Task: Create a due date automation trigger when advanced on, 2 working days before a card is due add content with a name or a description not ending with resume at 11:00 AM.
Action: Mouse moved to (952, 73)
Screenshot: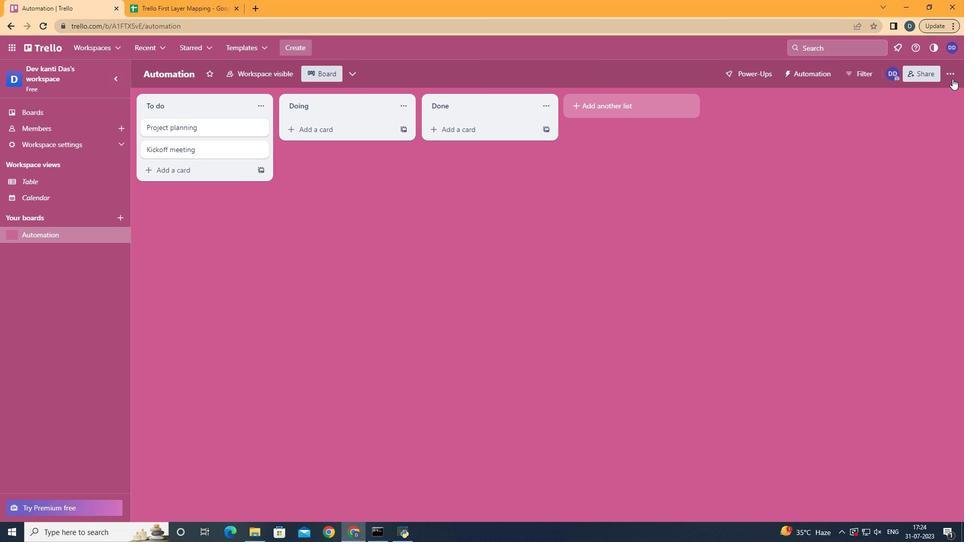 
Action: Mouse pressed left at (952, 73)
Screenshot: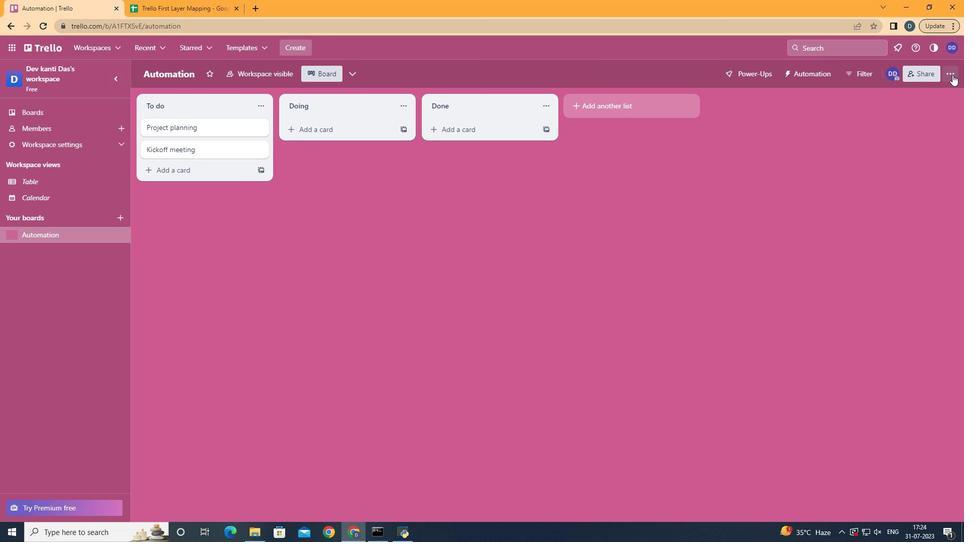 
Action: Mouse moved to (858, 212)
Screenshot: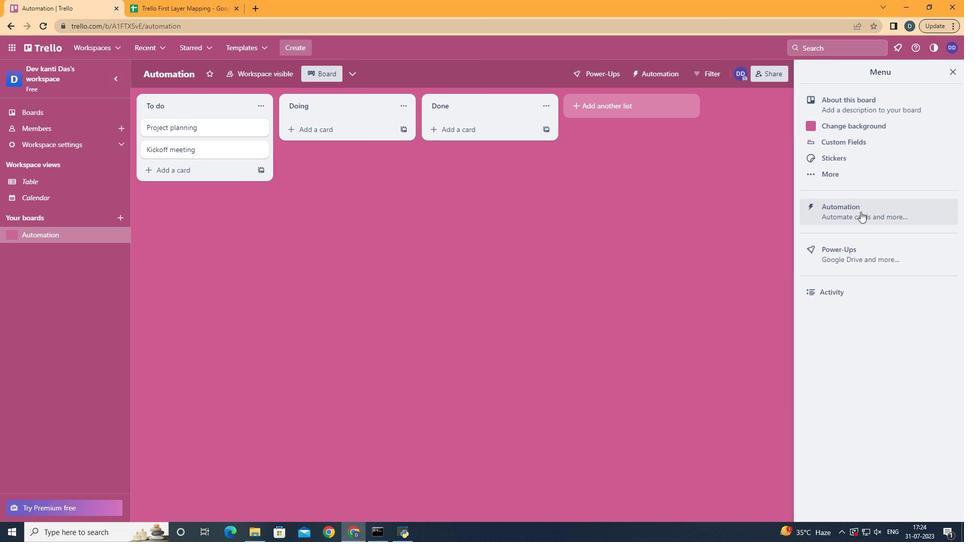 
Action: Mouse pressed left at (858, 212)
Screenshot: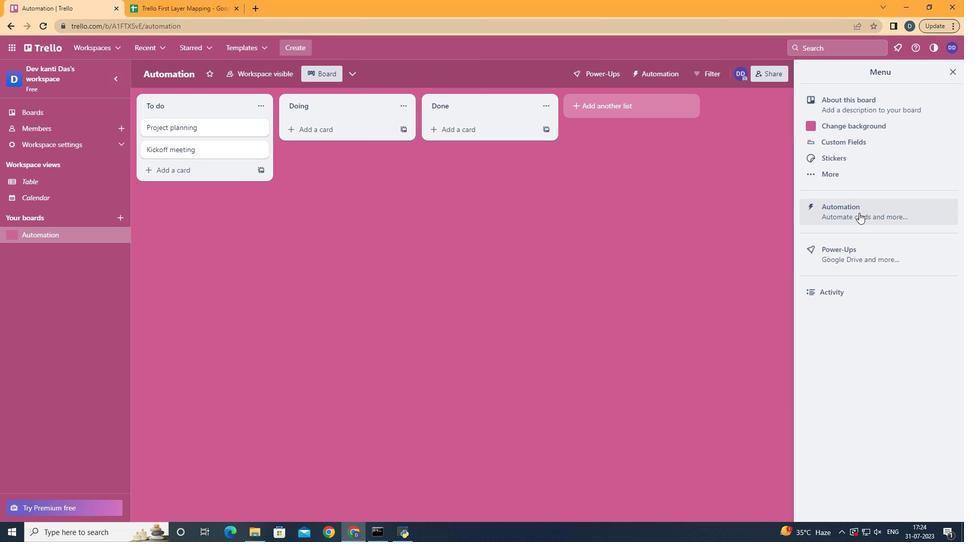 
Action: Mouse moved to (204, 195)
Screenshot: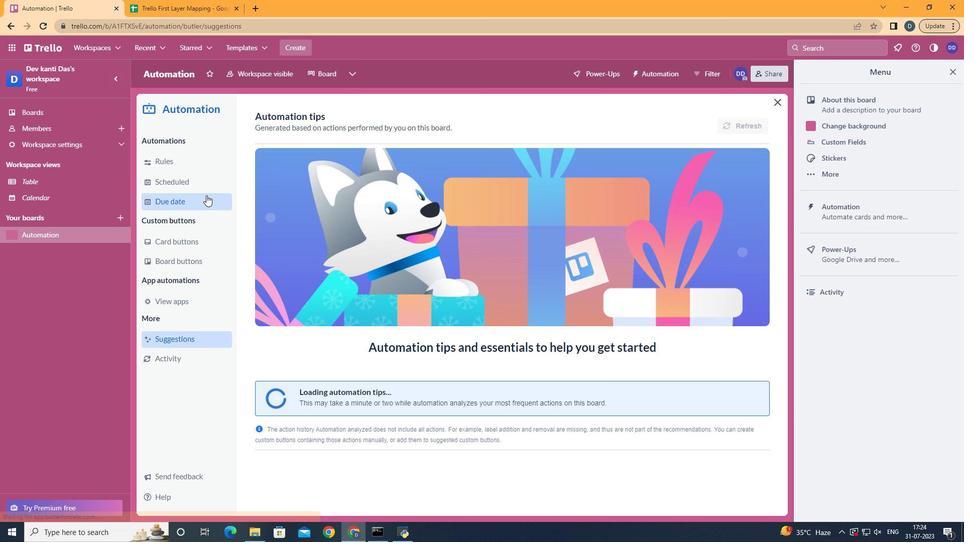 
Action: Mouse pressed left at (204, 195)
Screenshot: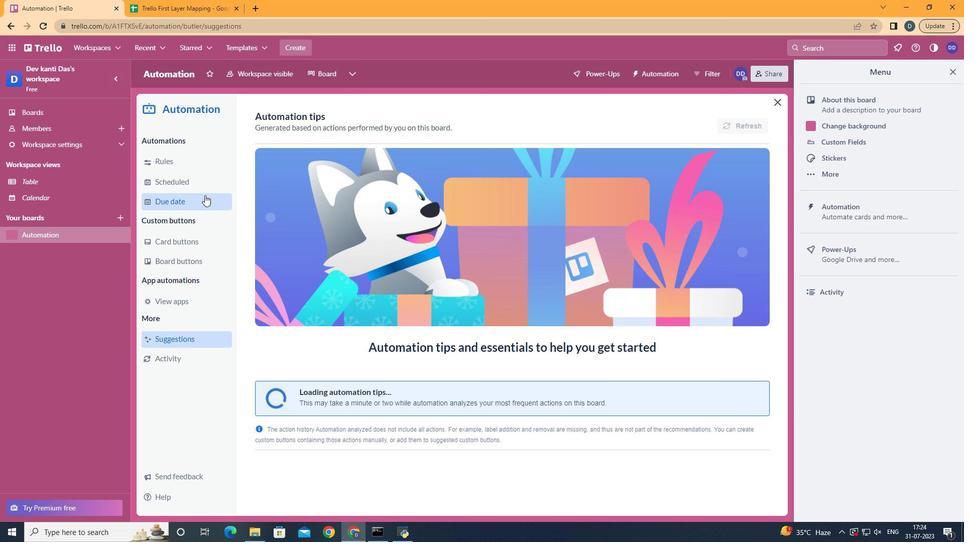 
Action: Mouse moved to (715, 118)
Screenshot: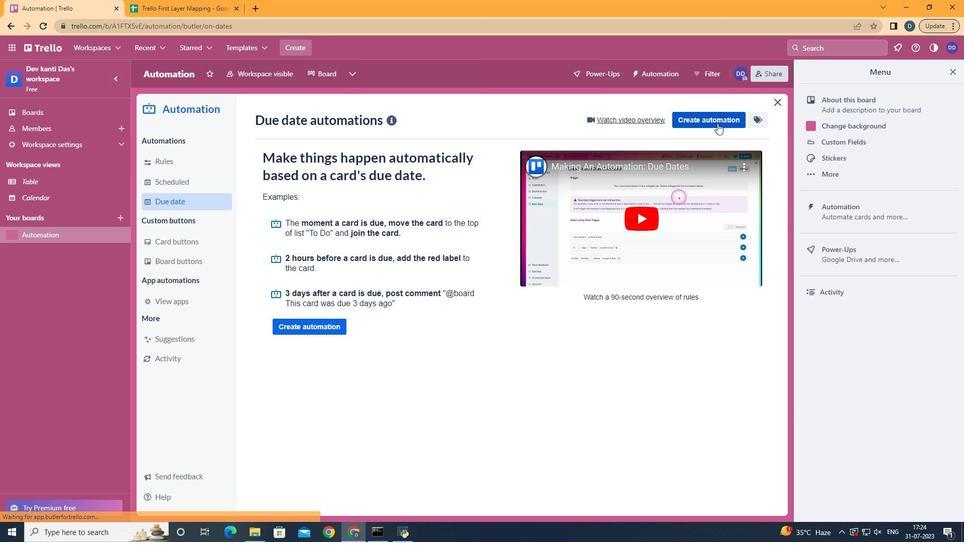 
Action: Mouse pressed left at (715, 118)
Screenshot: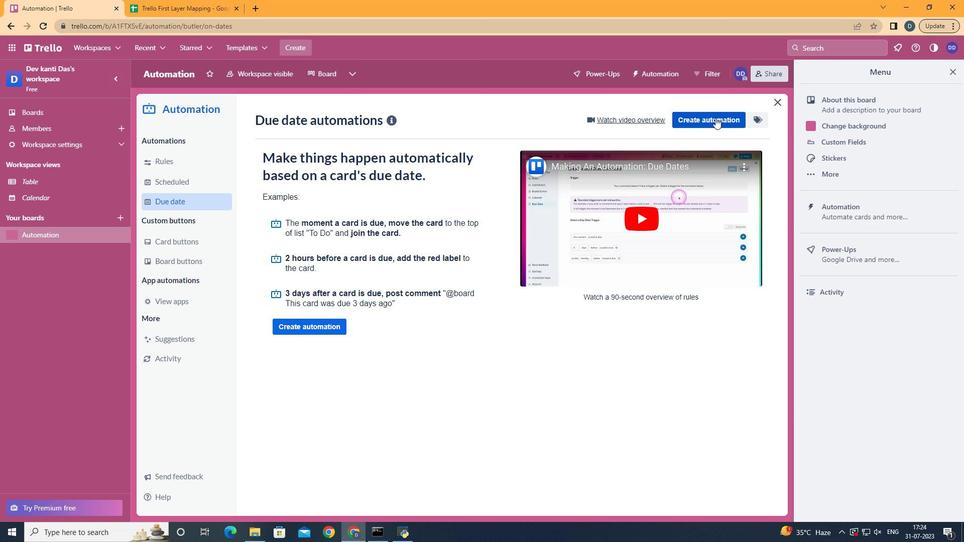 
Action: Mouse moved to (571, 213)
Screenshot: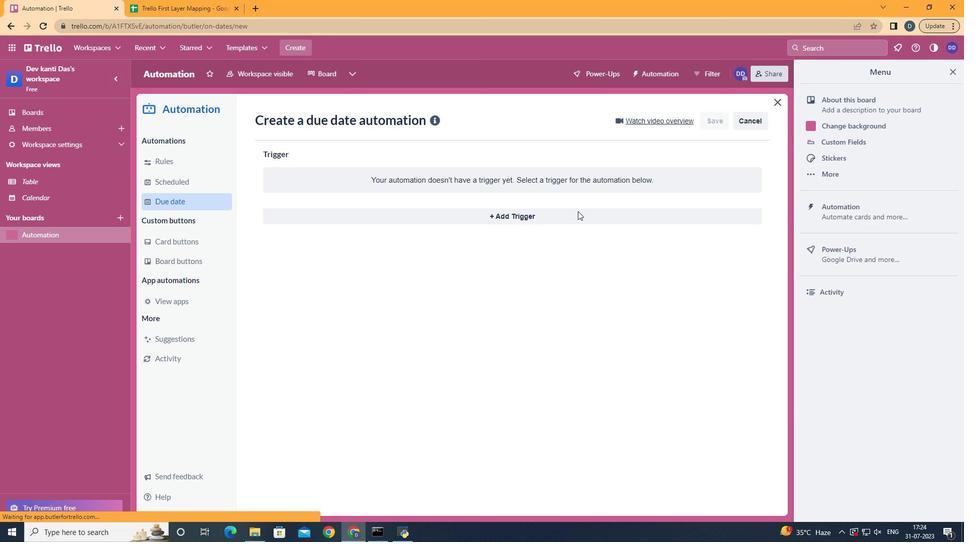 
Action: Mouse pressed left at (571, 213)
Screenshot: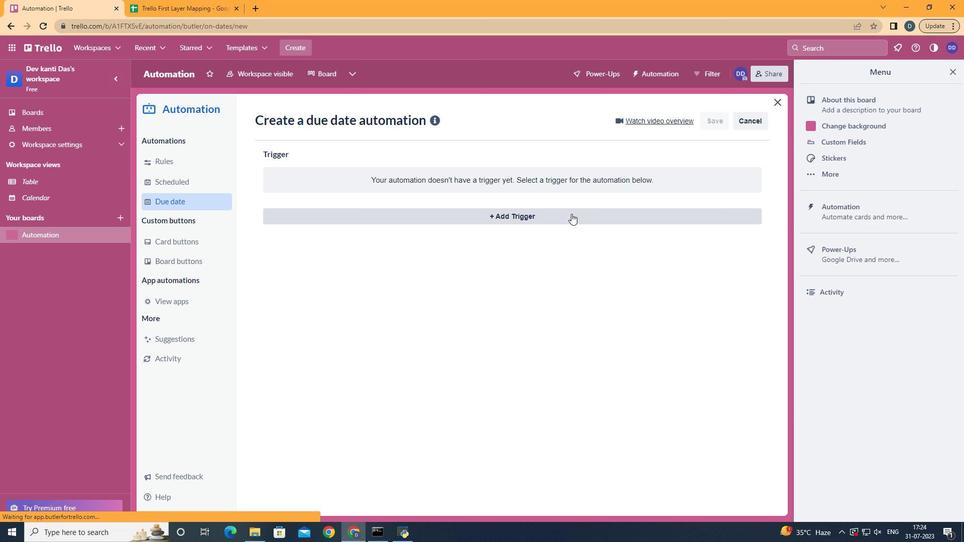 
Action: Mouse moved to (325, 407)
Screenshot: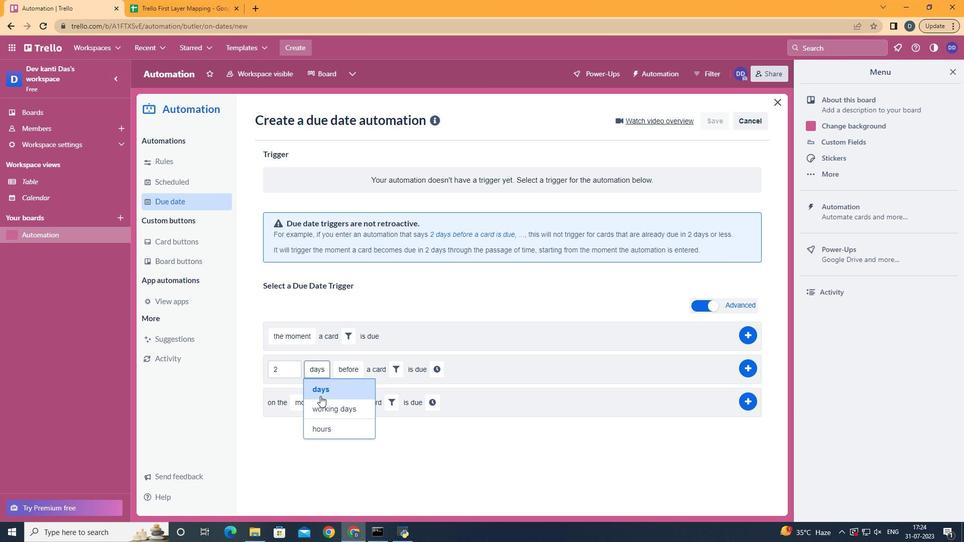 
Action: Mouse pressed left at (325, 407)
Screenshot: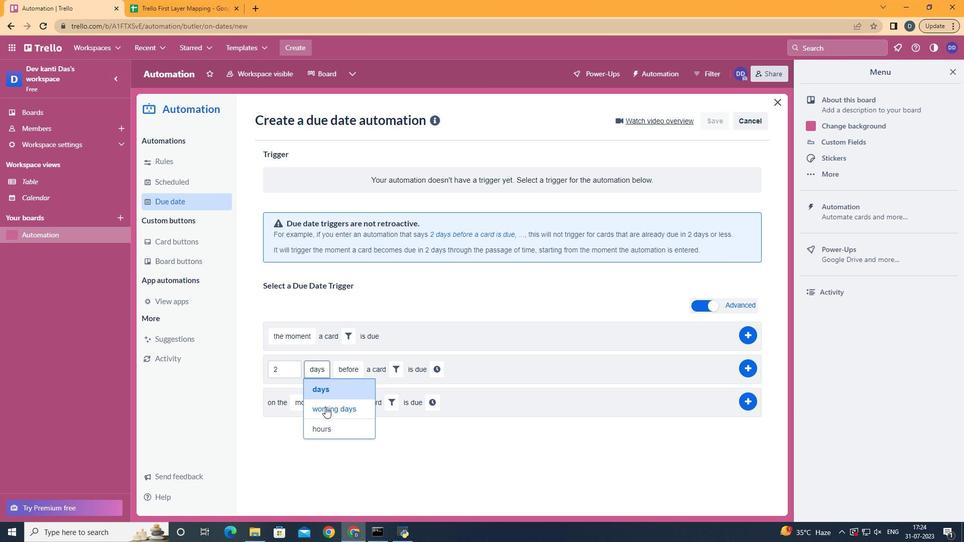 
Action: Mouse moved to (422, 375)
Screenshot: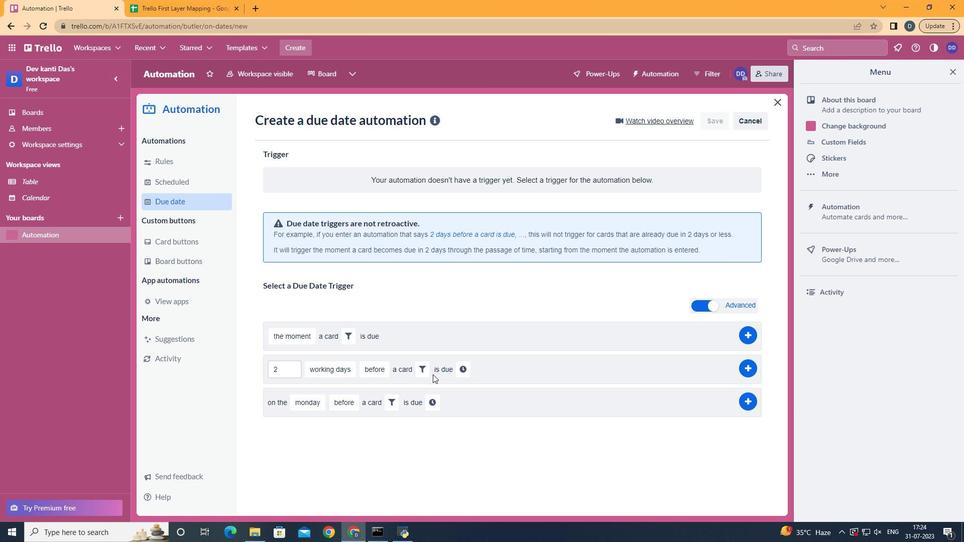 
Action: Mouse pressed left at (422, 375)
Screenshot: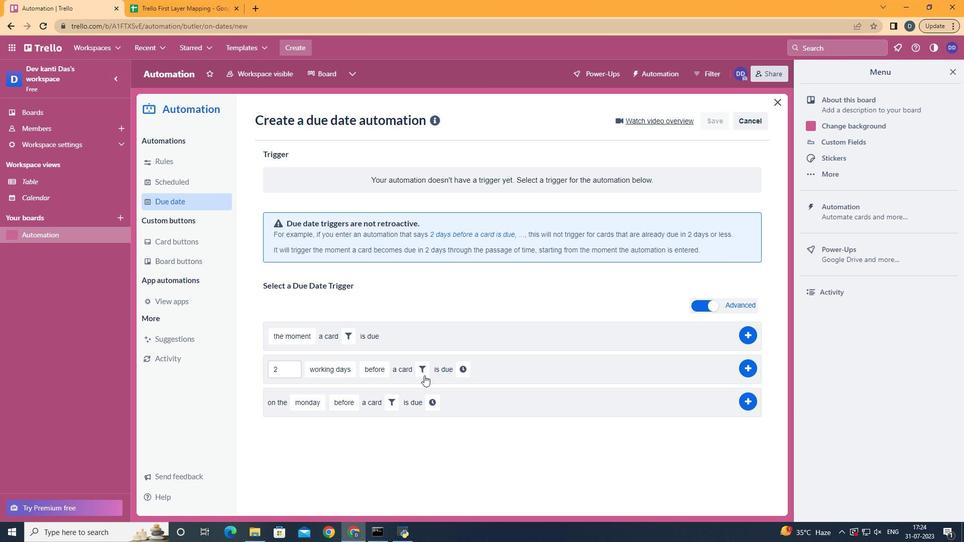 
Action: Mouse moved to (557, 400)
Screenshot: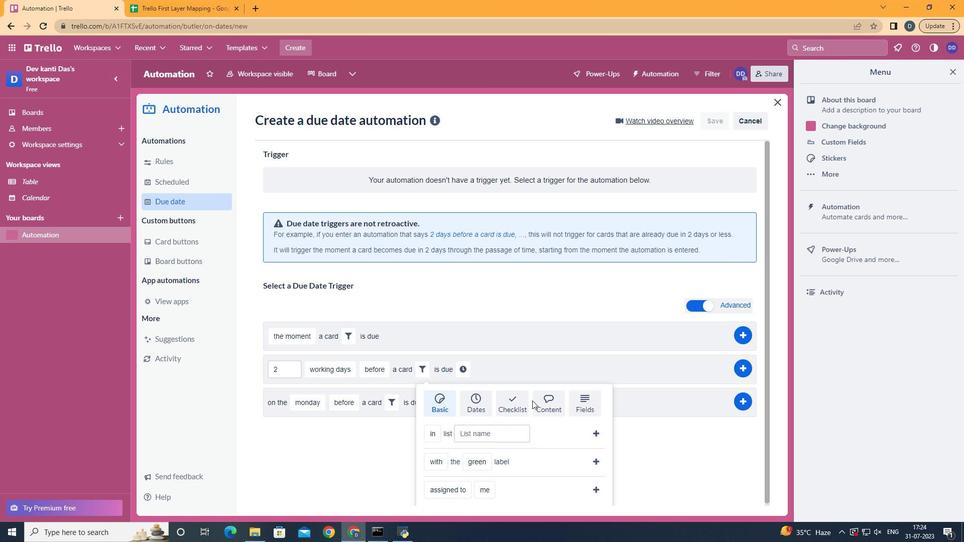 
Action: Mouse pressed left at (557, 400)
Screenshot: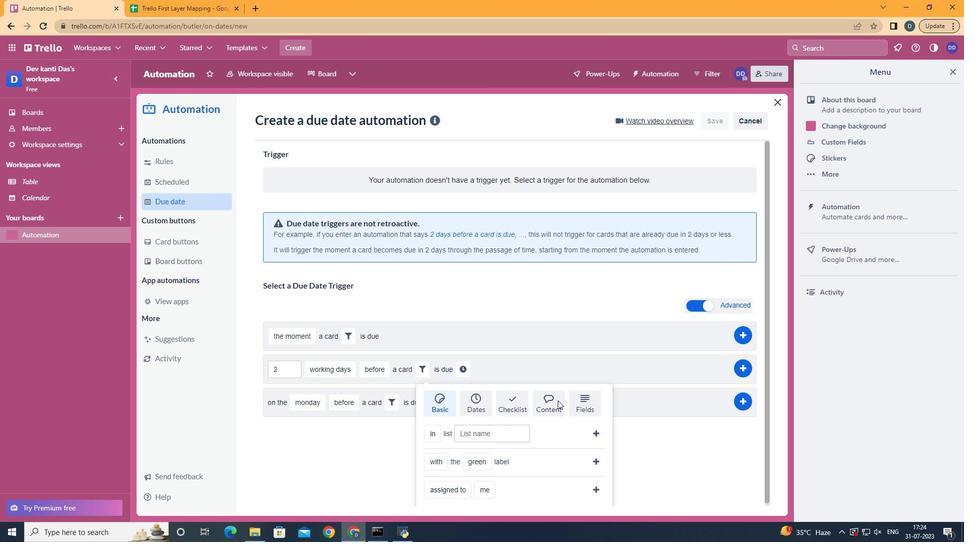 
Action: Mouse moved to (479, 491)
Screenshot: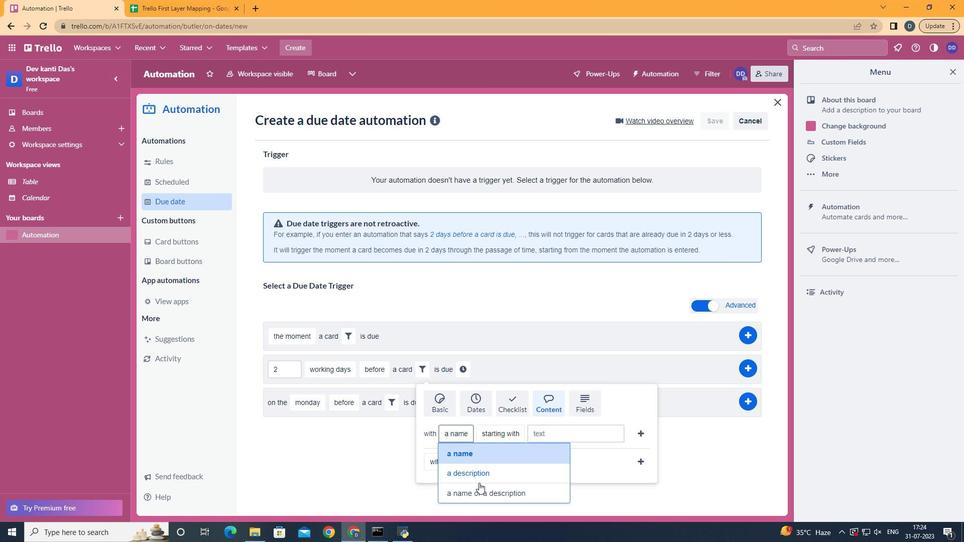 
Action: Mouse pressed left at (479, 491)
Screenshot: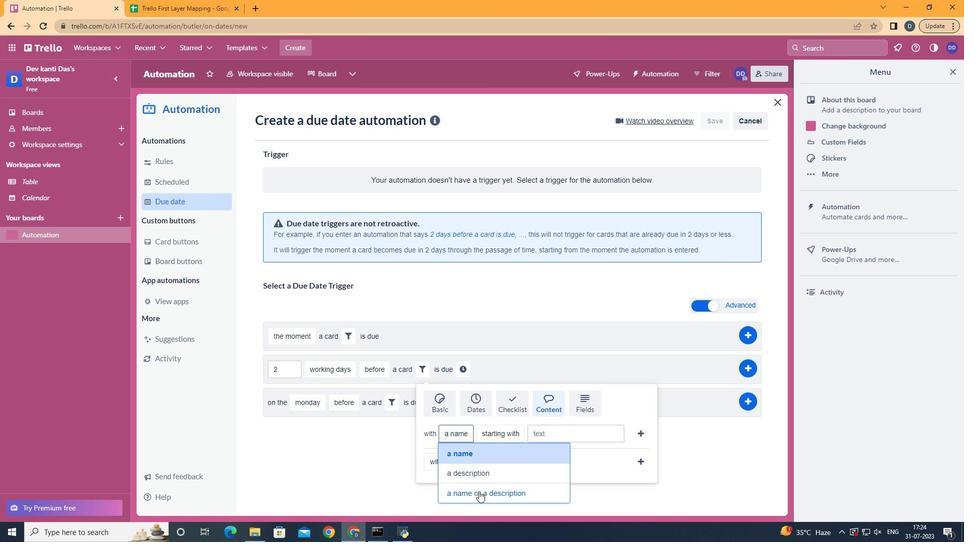 
Action: Mouse moved to (557, 388)
Screenshot: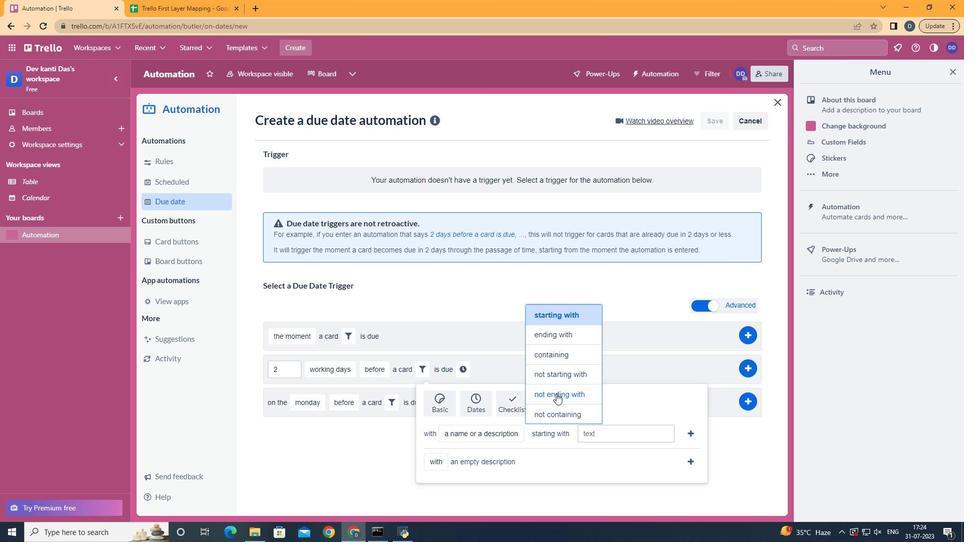 
Action: Mouse pressed left at (557, 388)
Screenshot: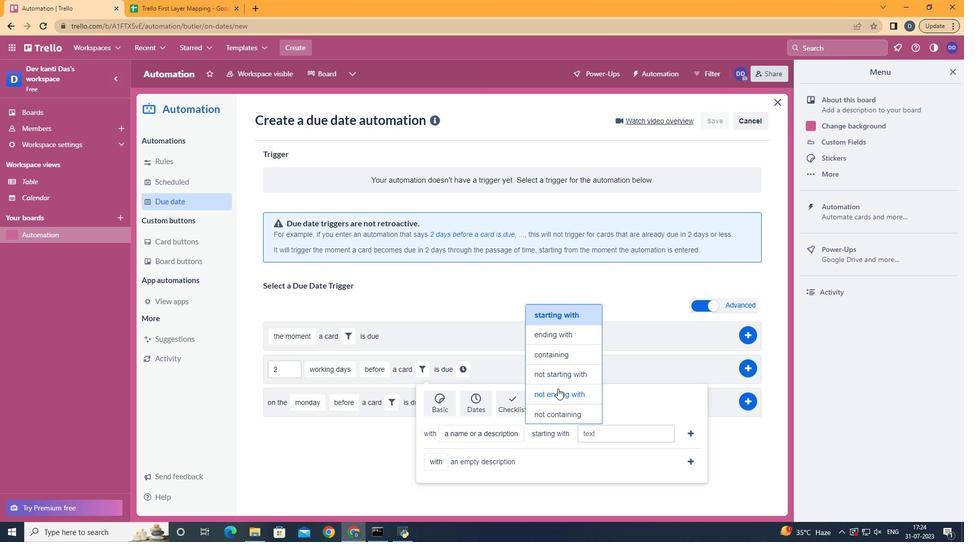 
Action: Mouse moved to (630, 434)
Screenshot: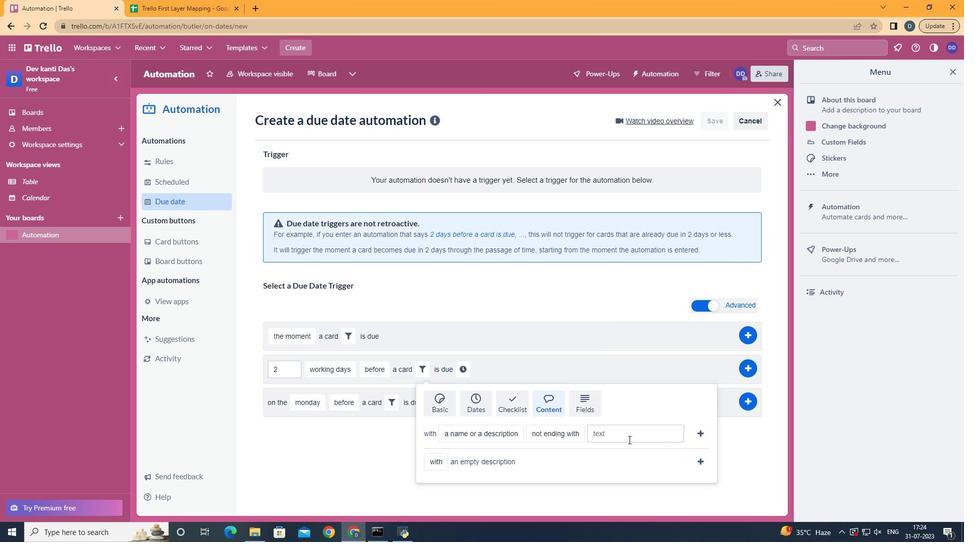 
Action: Mouse pressed left at (630, 434)
Screenshot: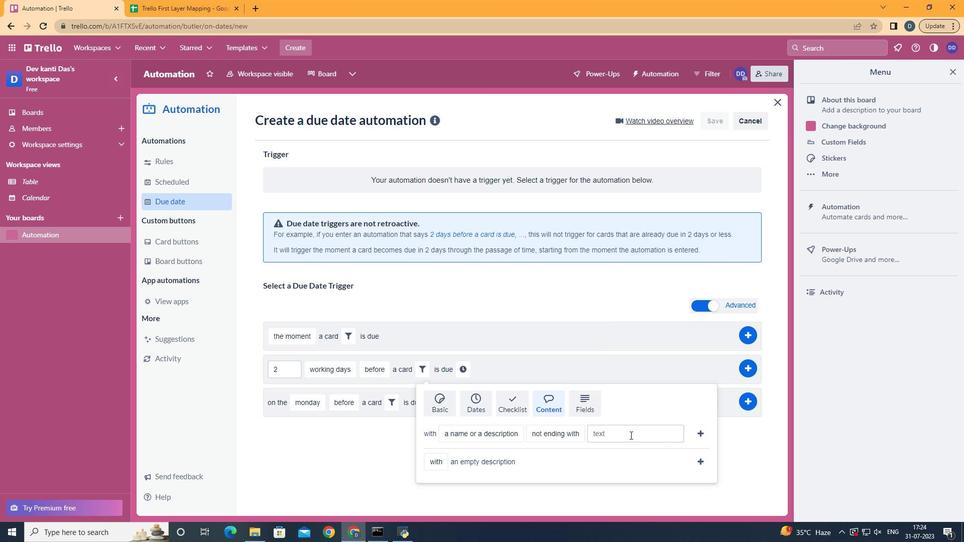 
Action: Key pressed resume
Screenshot: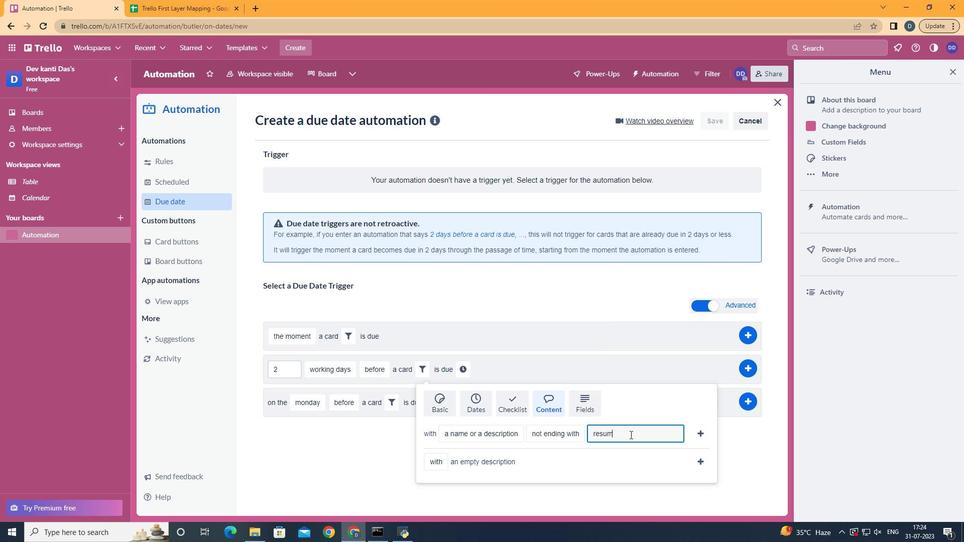
Action: Mouse moved to (697, 433)
Screenshot: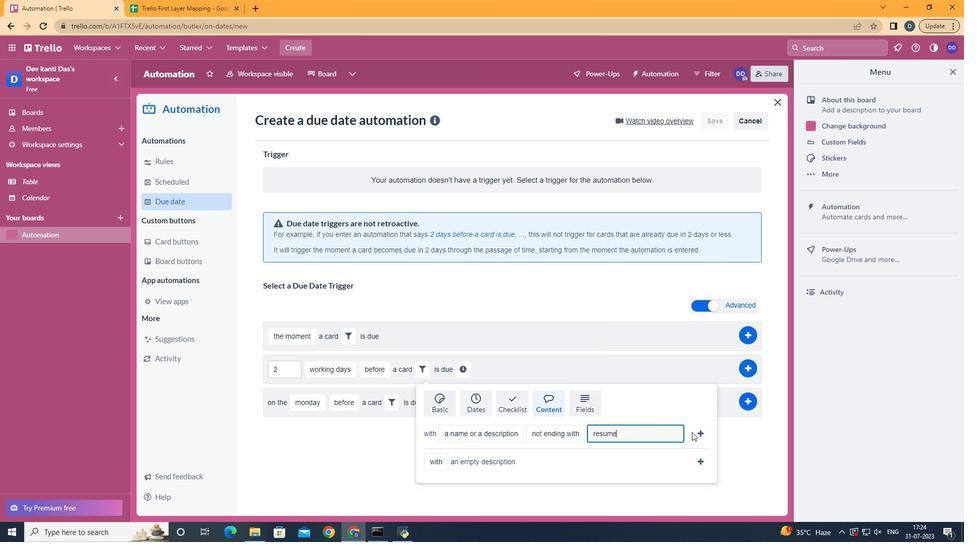 
Action: Mouse pressed left at (697, 433)
Screenshot: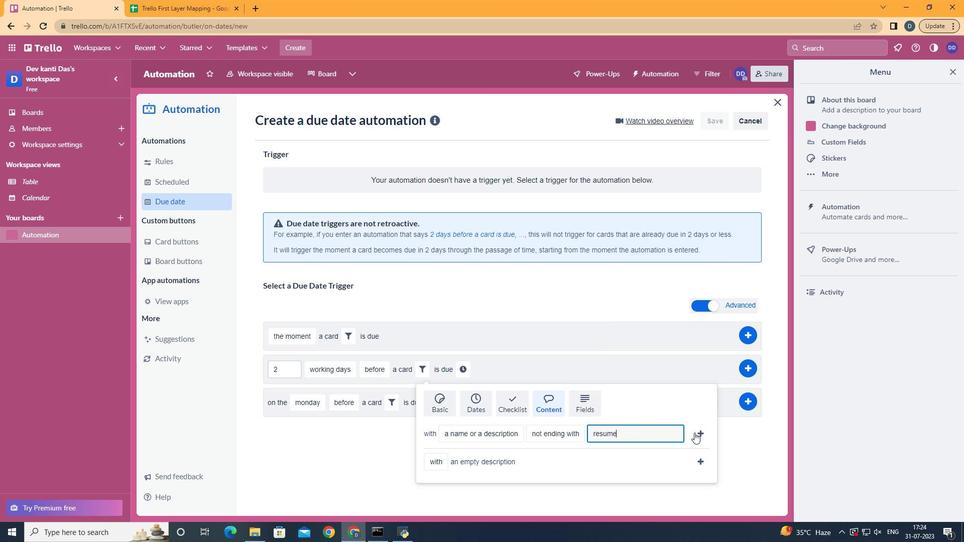 
Action: Mouse moved to (652, 368)
Screenshot: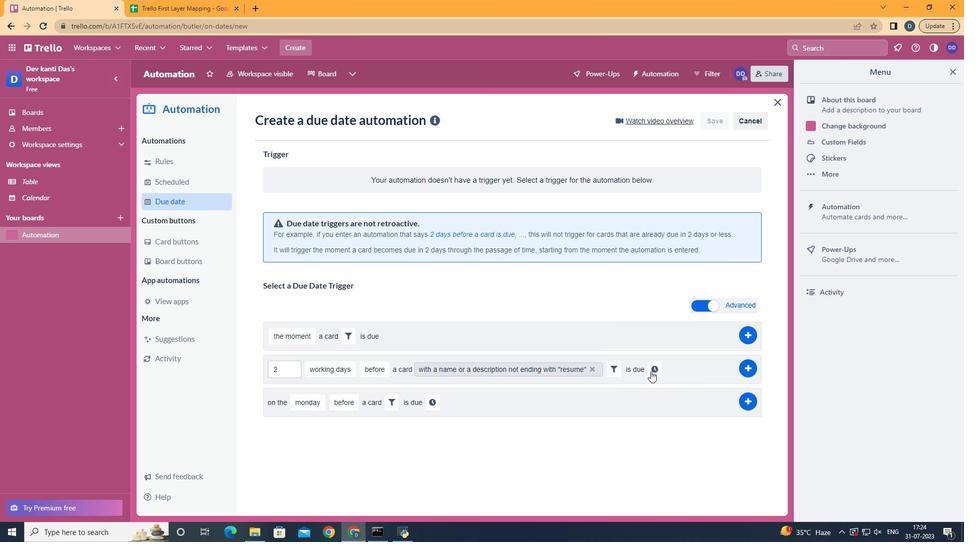 
Action: Mouse pressed left at (652, 368)
Screenshot: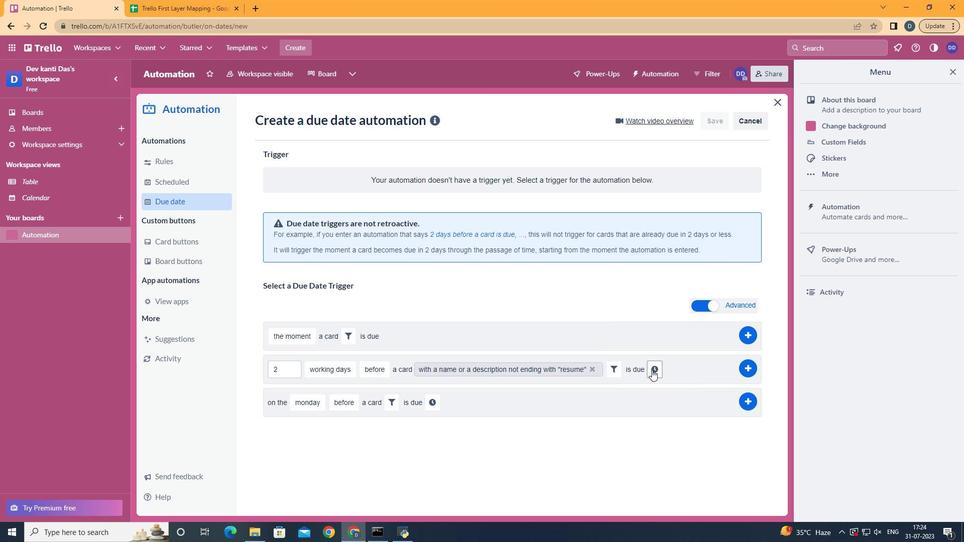 
Action: Mouse moved to (305, 391)
Screenshot: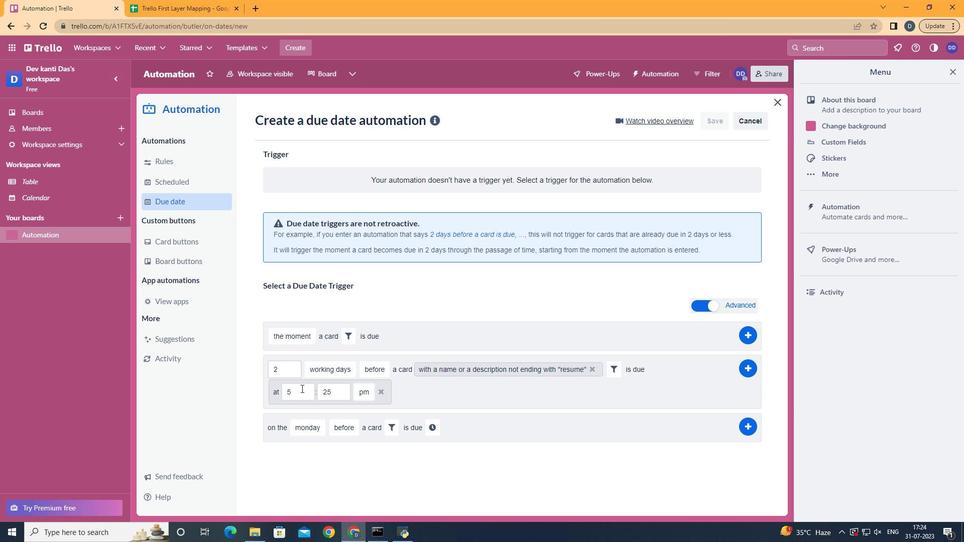 
Action: Mouse pressed left at (305, 391)
Screenshot: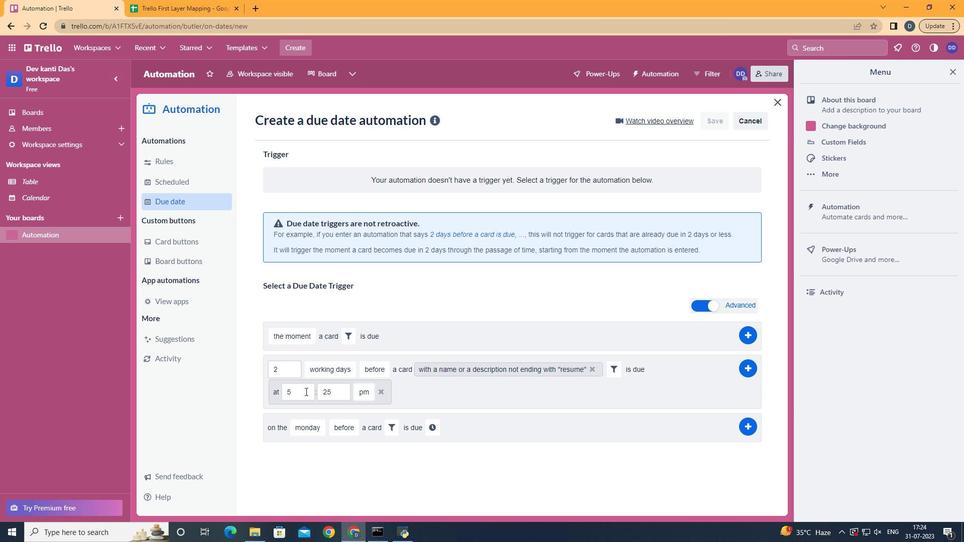 
Action: Key pressed <Key.backspace>11
Screenshot: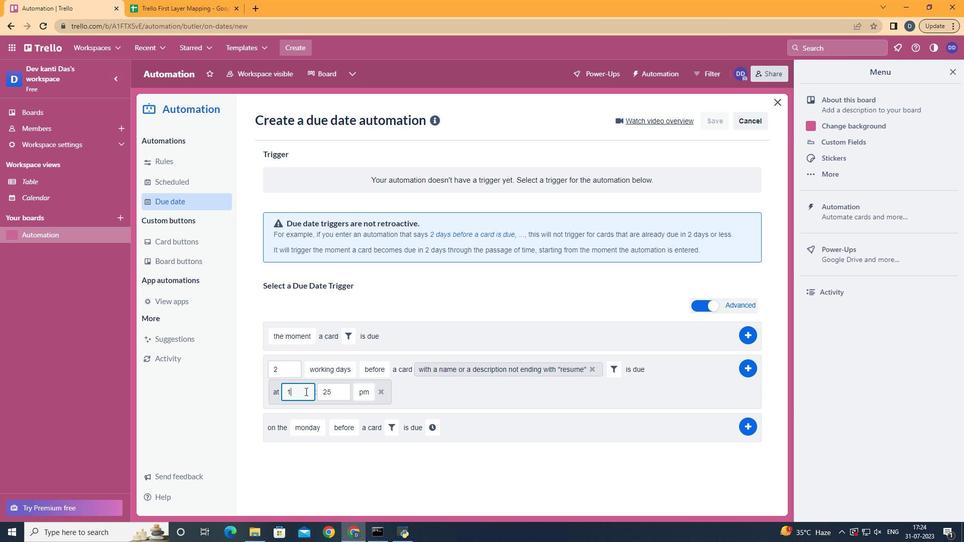 
Action: Mouse moved to (343, 391)
Screenshot: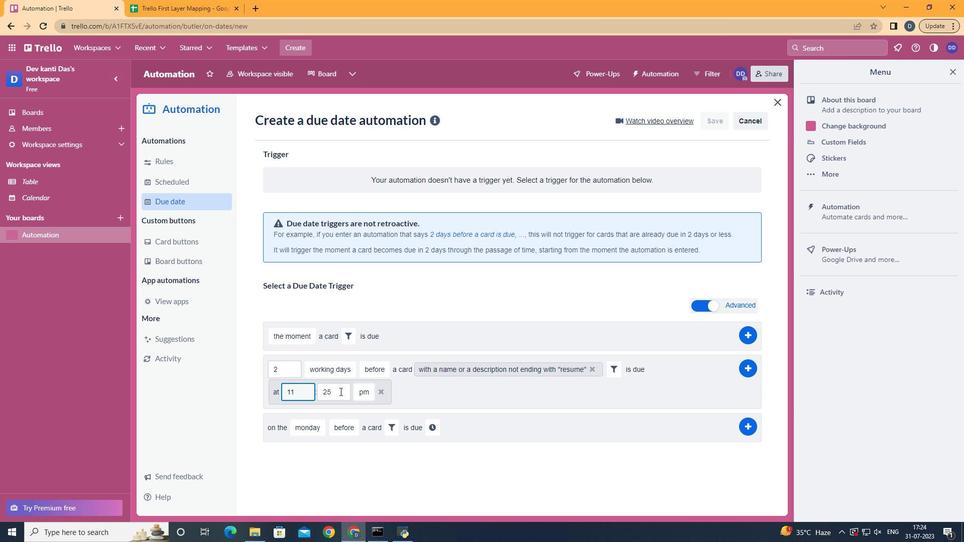 
Action: Mouse pressed left at (343, 391)
Screenshot: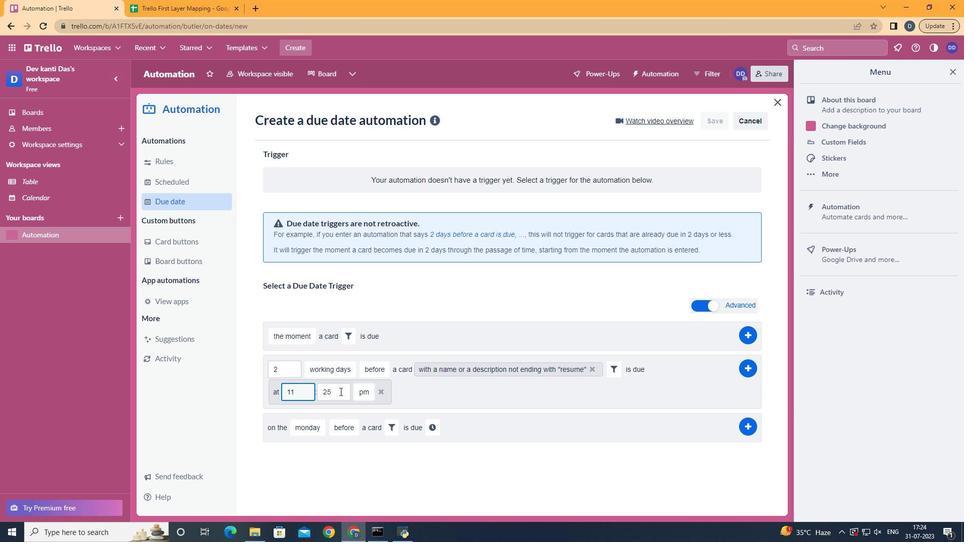 
Action: Key pressed <Key.backspace><Key.backspace>00
Screenshot: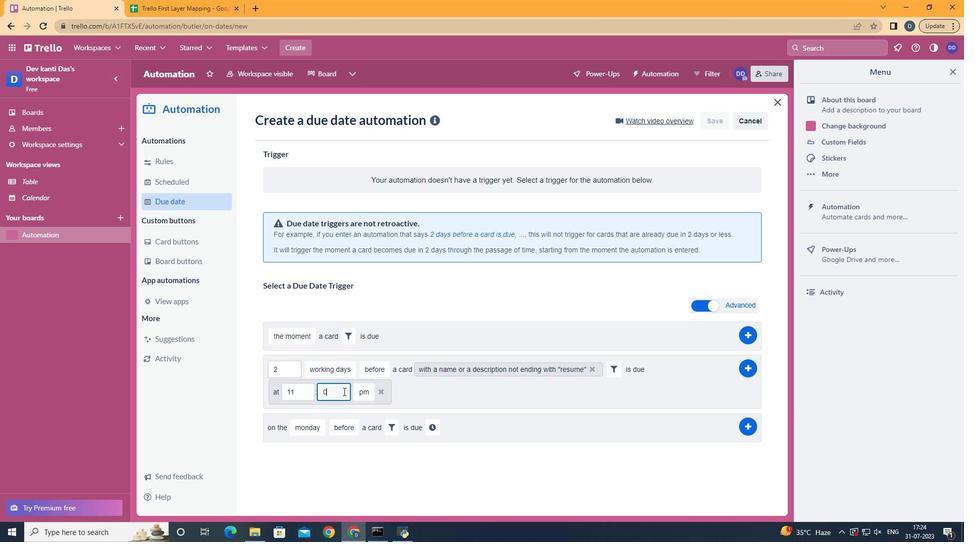 
Action: Mouse moved to (361, 410)
Screenshot: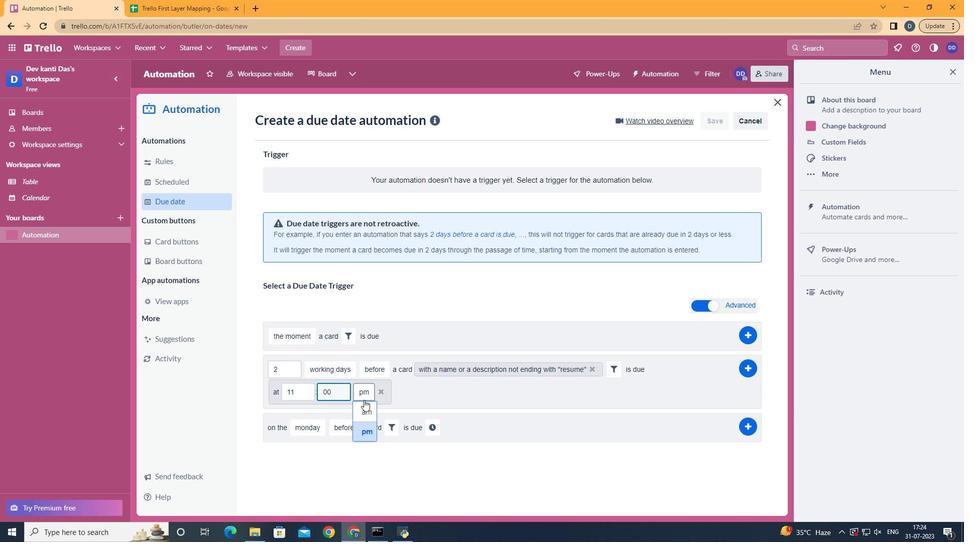 
Action: Mouse pressed left at (361, 410)
Screenshot: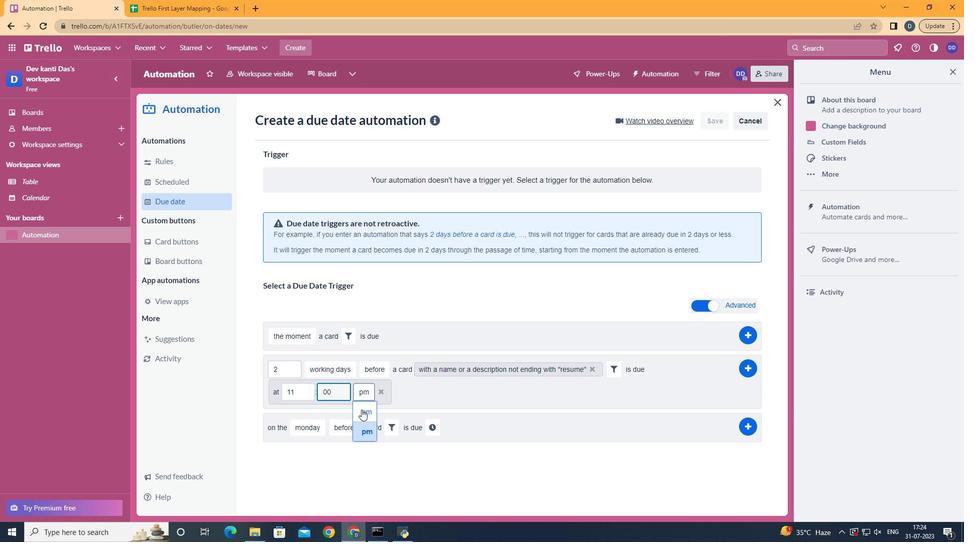 
Action: Mouse moved to (750, 364)
Screenshot: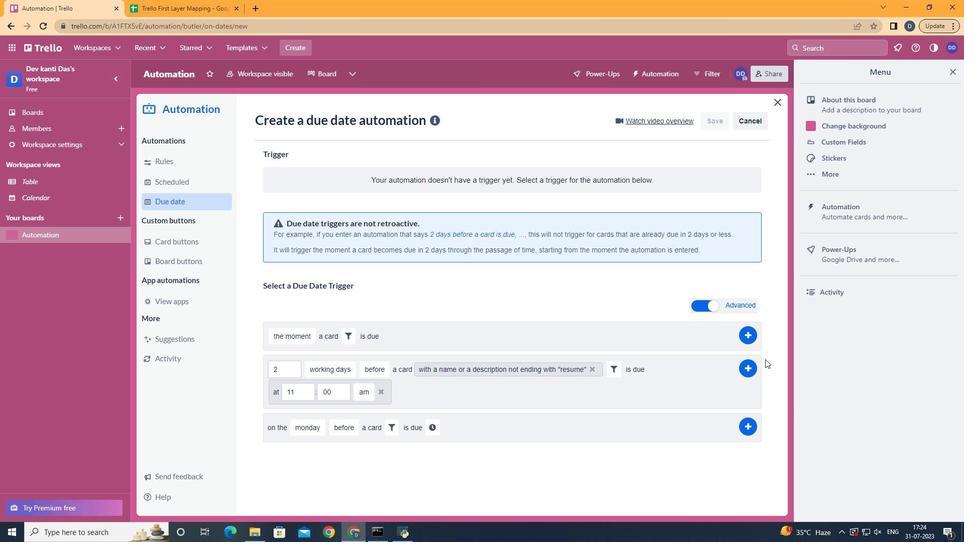 
Action: Mouse pressed left at (750, 364)
Screenshot: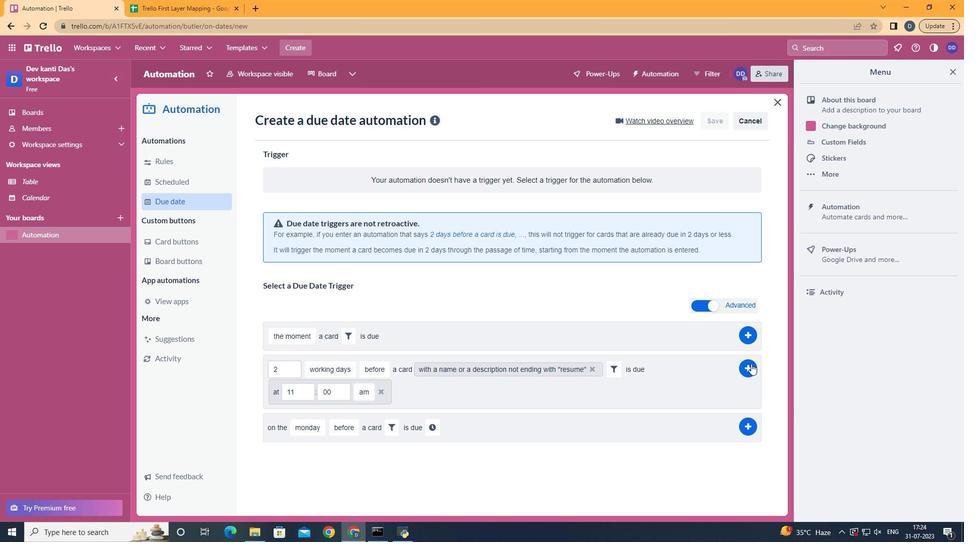 
Action: Mouse moved to (556, 297)
Screenshot: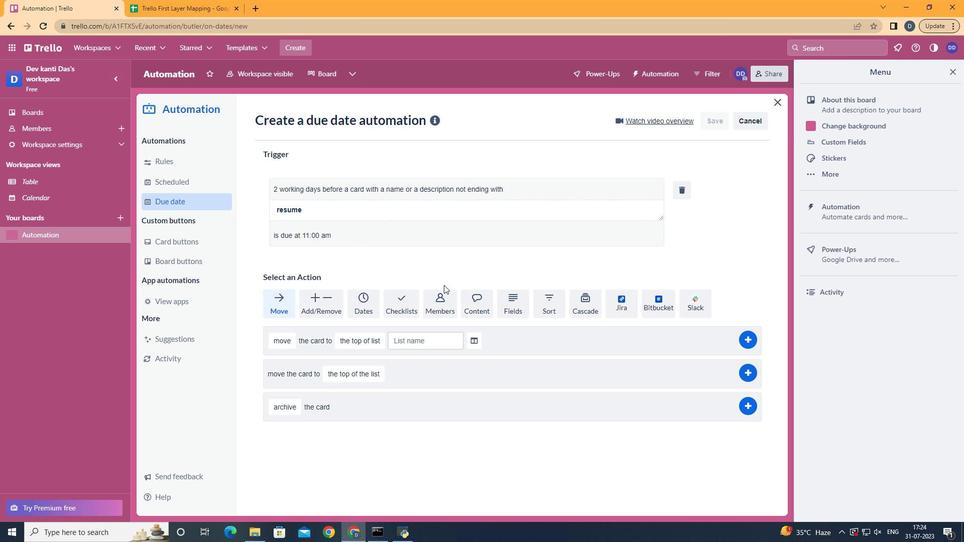
